 Task: Look for properties with a cot in San Antonio.
Action: Mouse pressed left at (863, 121)
Screenshot: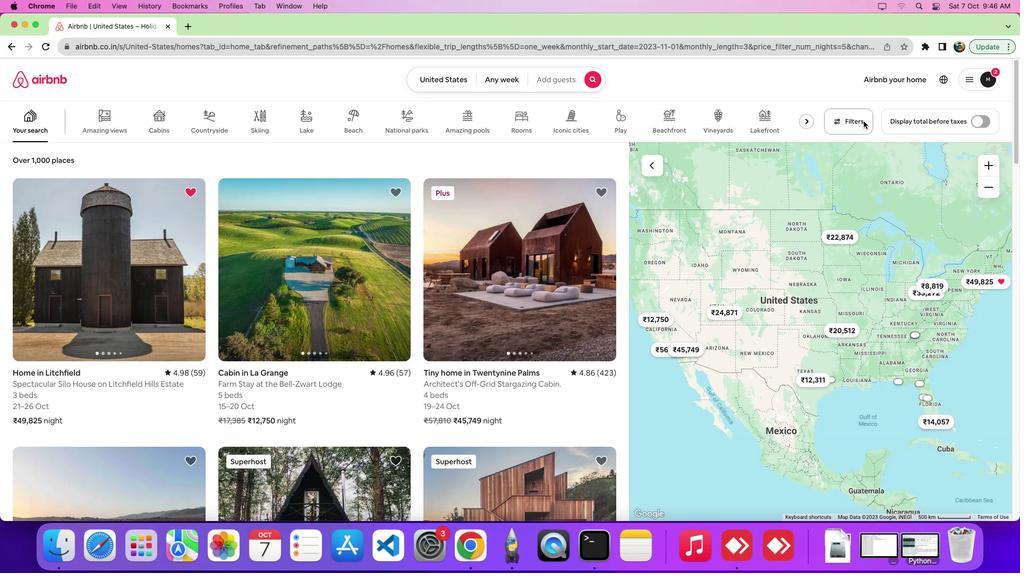 
Action: Mouse pressed left at (863, 121)
Screenshot: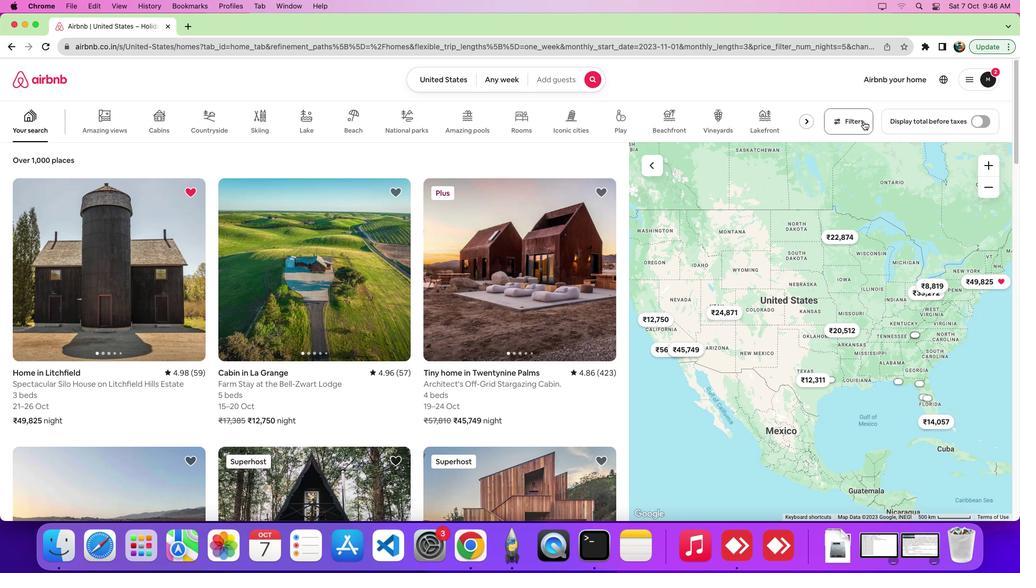 
Action: Mouse moved to (633, 196)
Screenshot: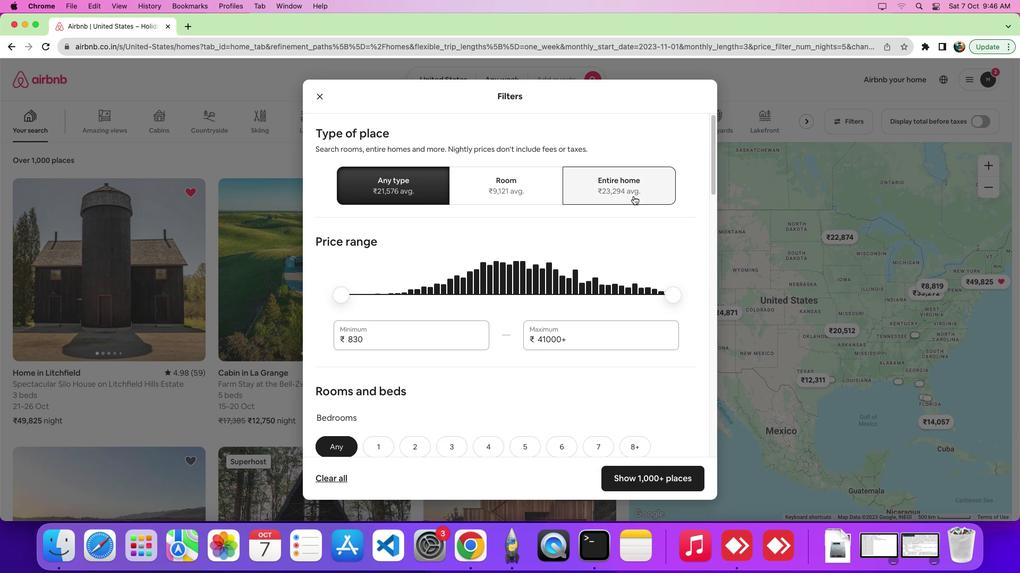 
Action: Mouse pressed left at (633, 196)
Screenshot: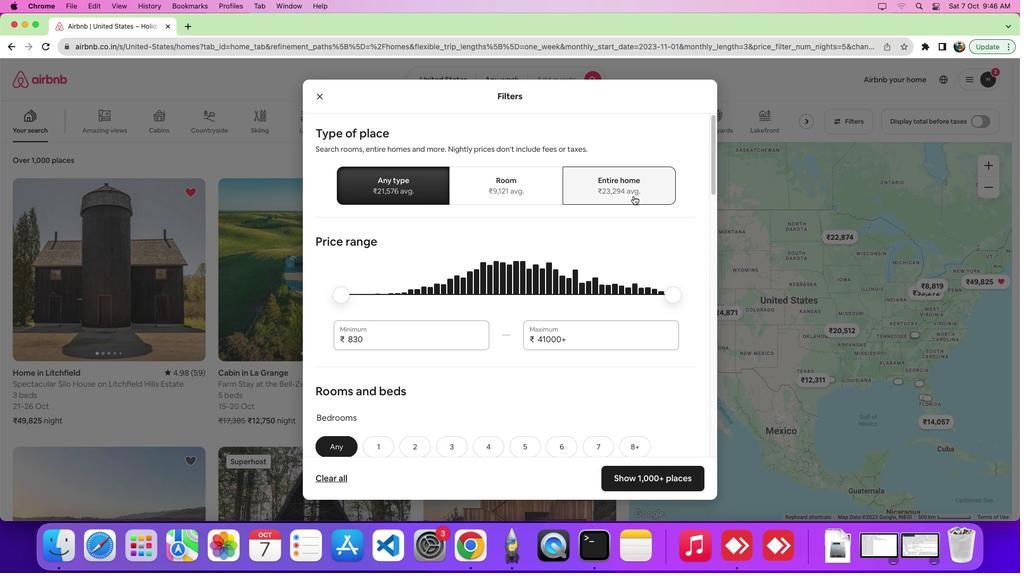 
Action: Mouse moved to (588, 305)
Screenshot: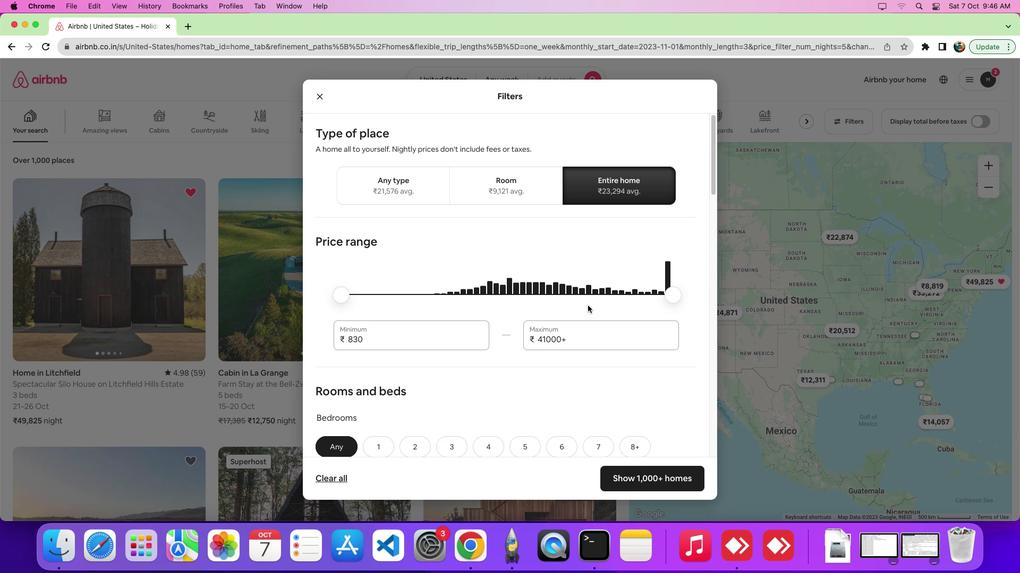 
Action: Mouse scrolled (588, 305) with delta (0, 0)
Screenshot: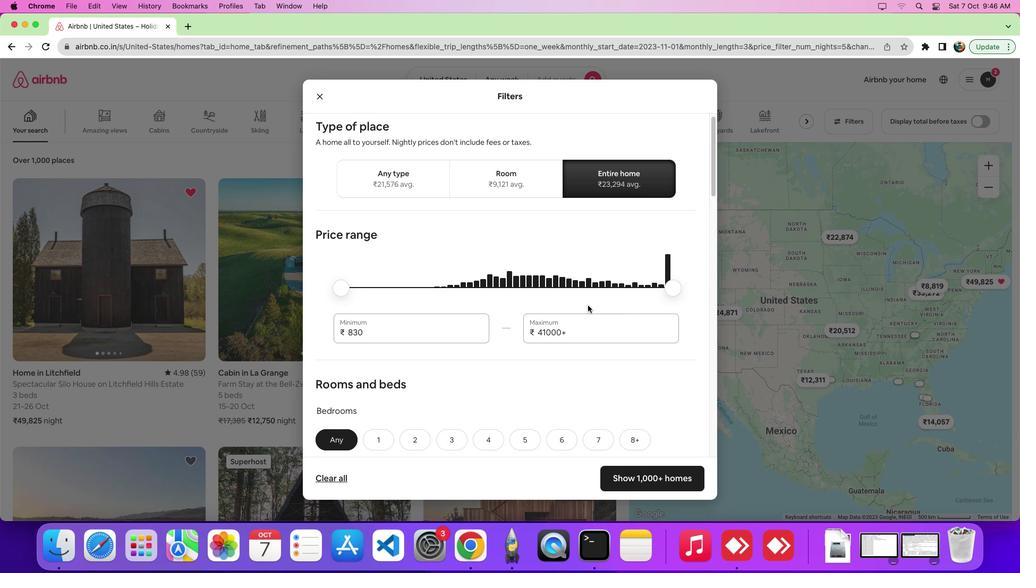 
Action: Mouse scrolled (588, 305) with delta (0, 0)
Screenshot: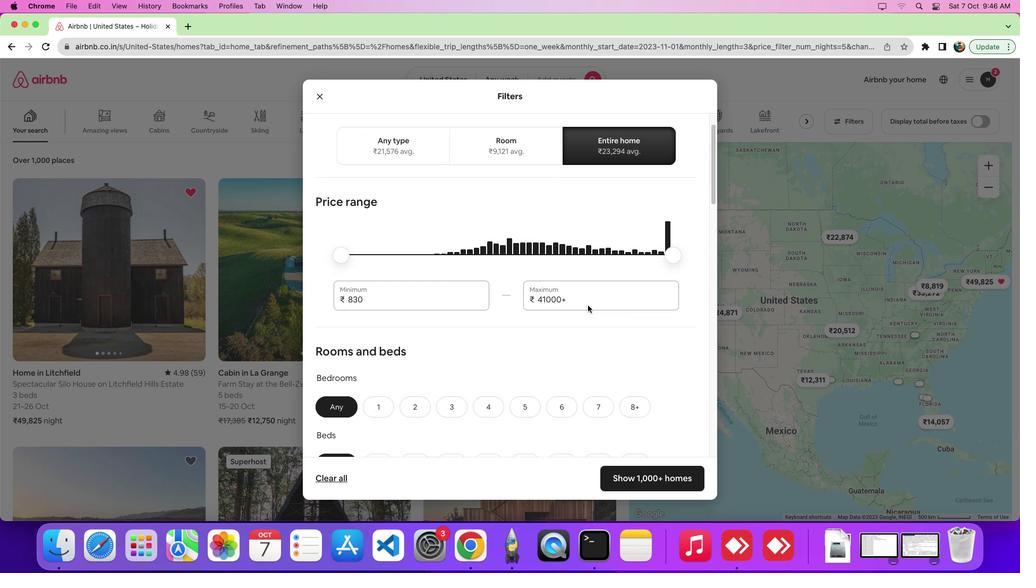 
Action: Mouse scrolled (588, 305) with delta (0, -3)
Screenshot: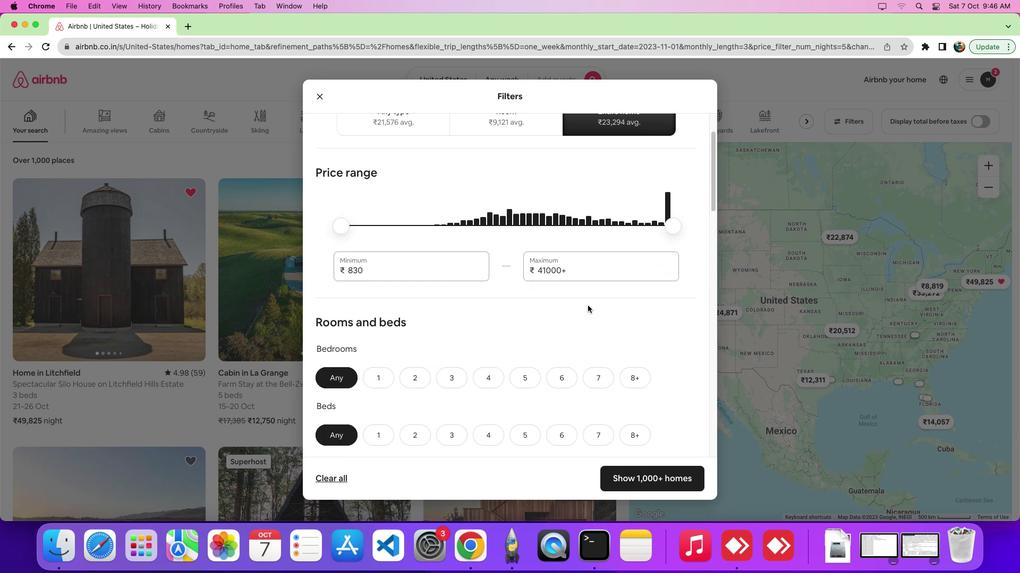 
Action: Mouse scrolled (588, 305) with delta (0, 0)
Screenshot: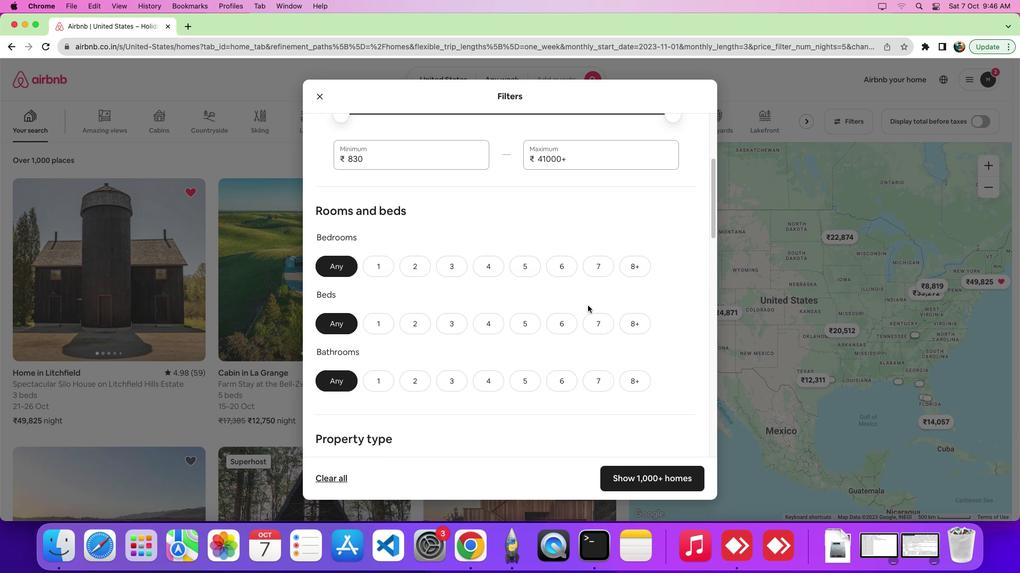 
Action: Mouse moved to (588, 304)
Screenshot: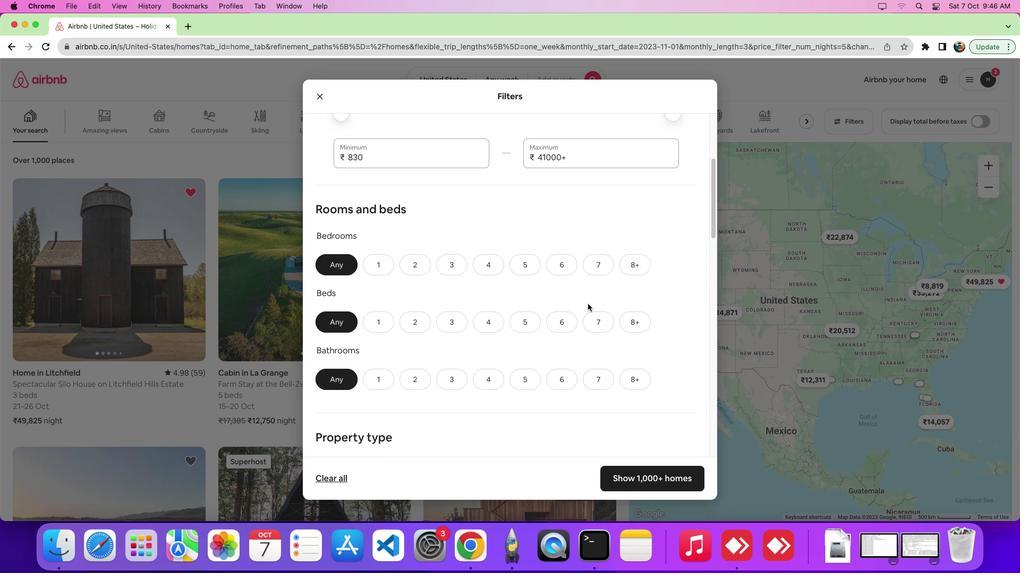 
Action: Mouse scrolled (588, 304) with delta (0, 0)
Screenshot: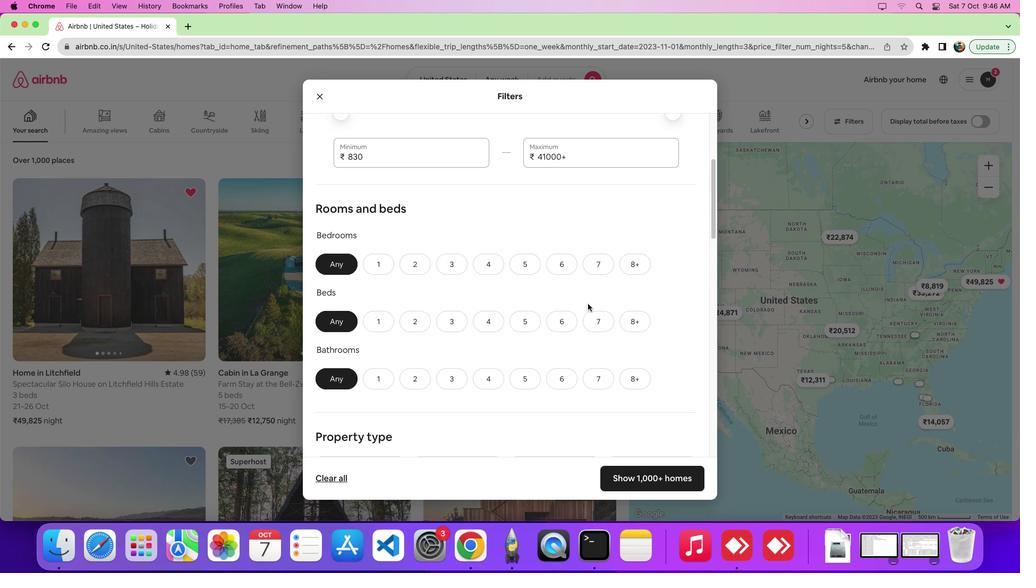 
Action: Mouse scrolled (588, 304) with delta (0, 0)
Screenshot: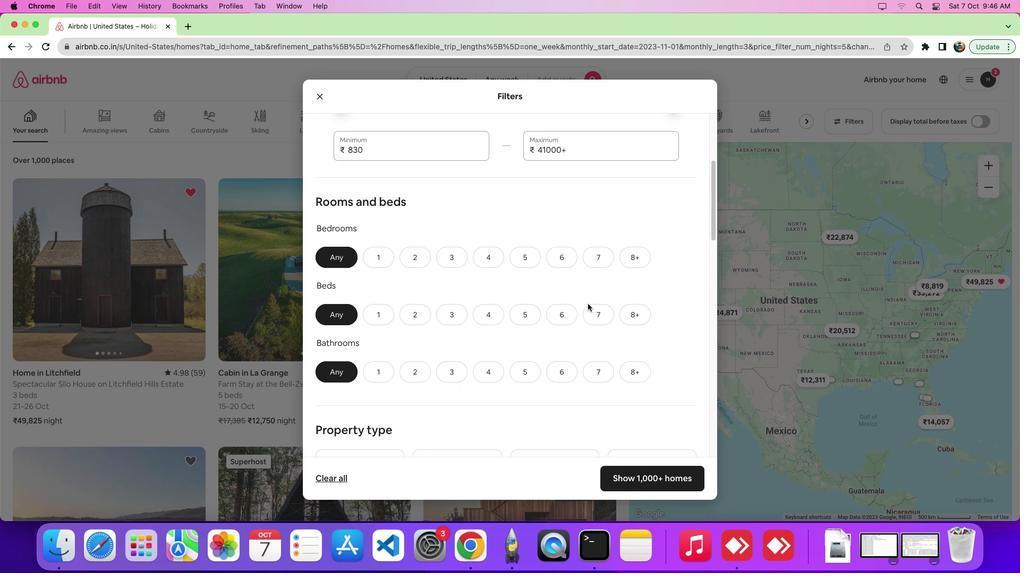 
Action: Mouse scrolled (588, 304) with delta (0, 0)
Screenshot: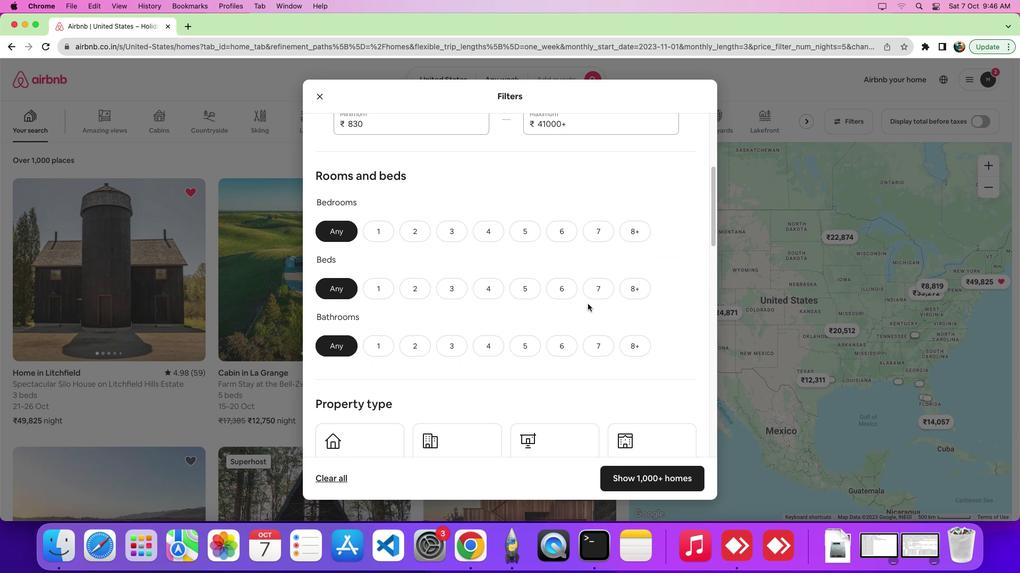 
Action: Mouse scrolled (588, 304) with delta (0, -1)
Screenshot: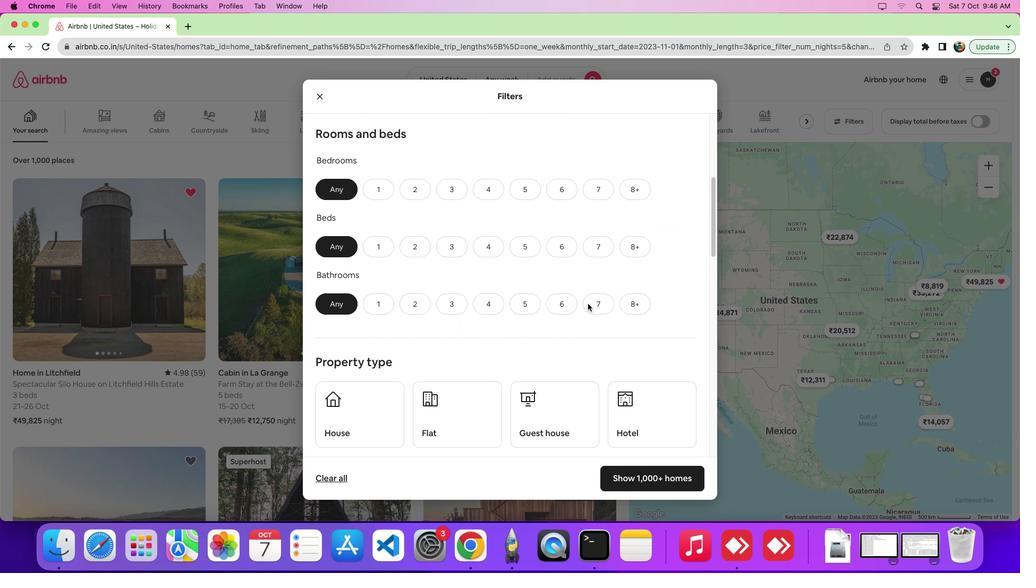 
Action: Mouse scrolled (588, 304) with delta (0, 0)
Screenshot: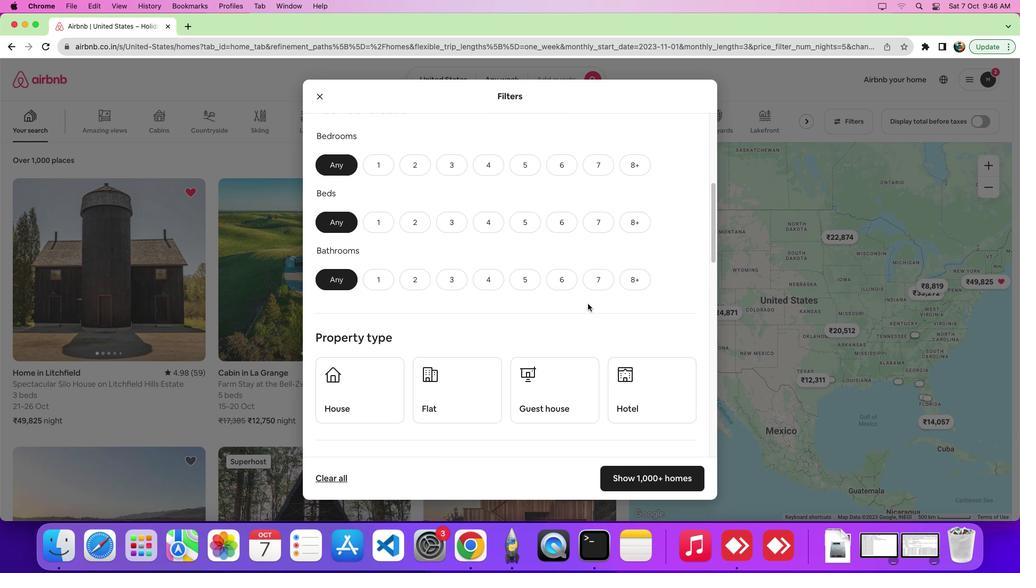 
Action: Mouse scrolled (588, 304) with delta (0, 0)
Screenshot: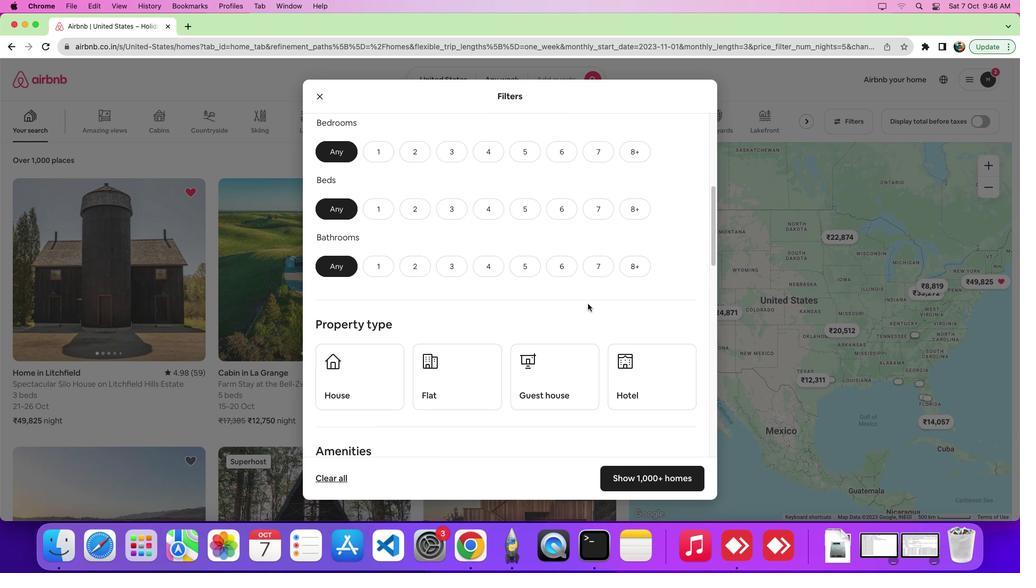 
Action: Mouse scrolled (588, 304) with delta (0, -2)
Screenshot: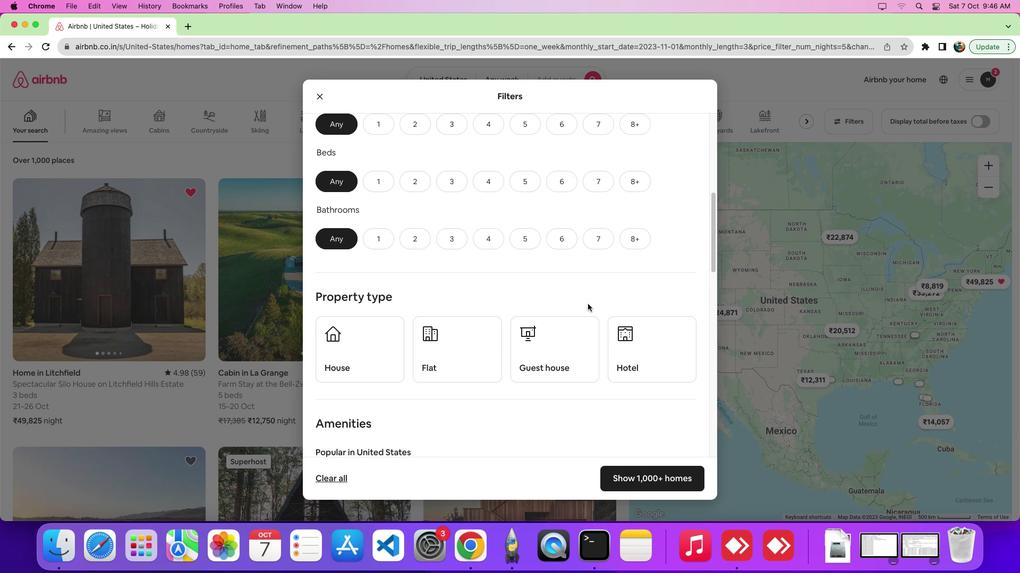 
Action: Mouse scrolled (588, 304) with delta (0, 0)
Screenshot: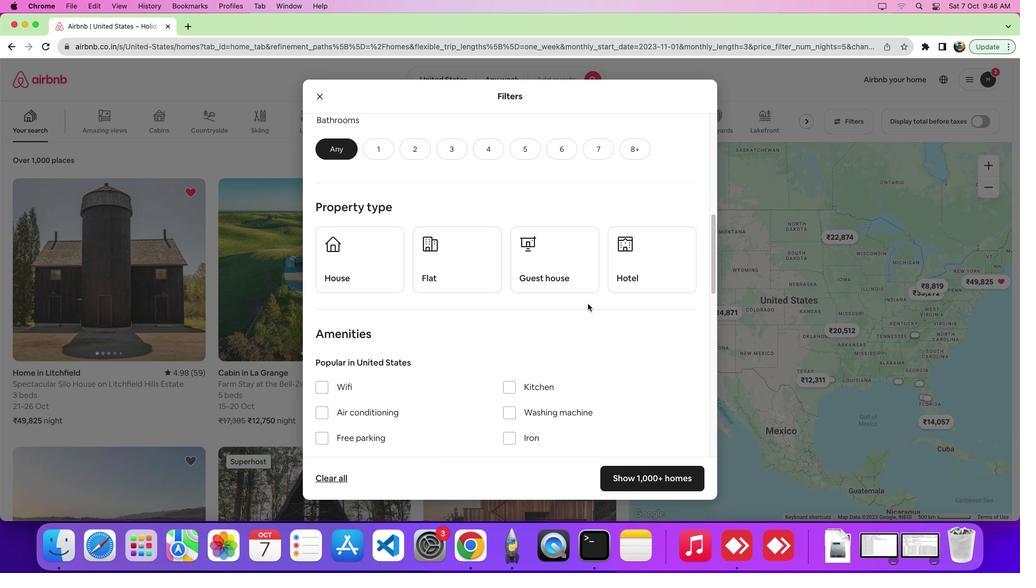 
Action: Mouse scrolled (588, 304) with delta (0, 0)
Screenshot: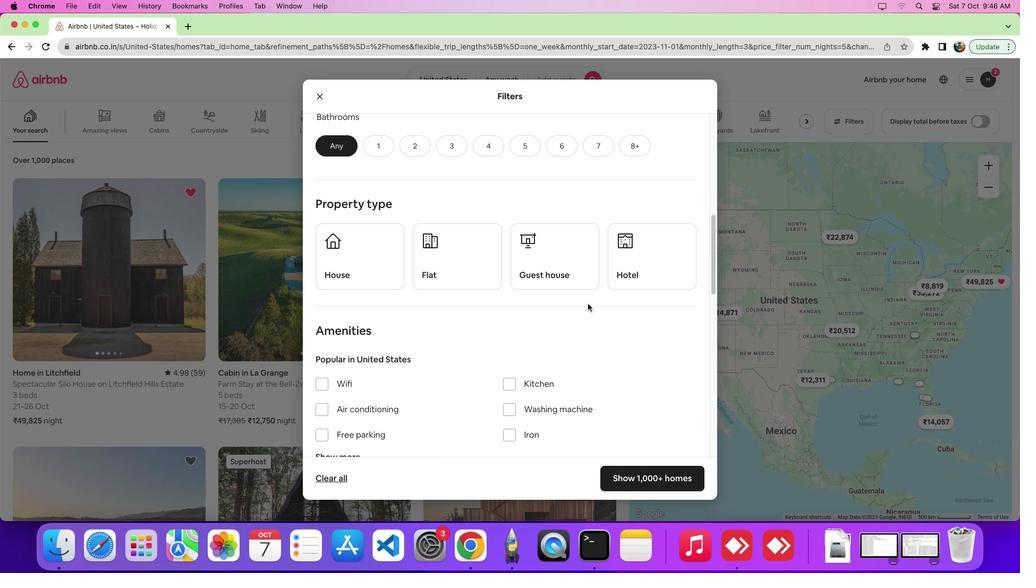 
Action: Mouse scrolled (588, 304) with delta (0, -2)
Screenshot: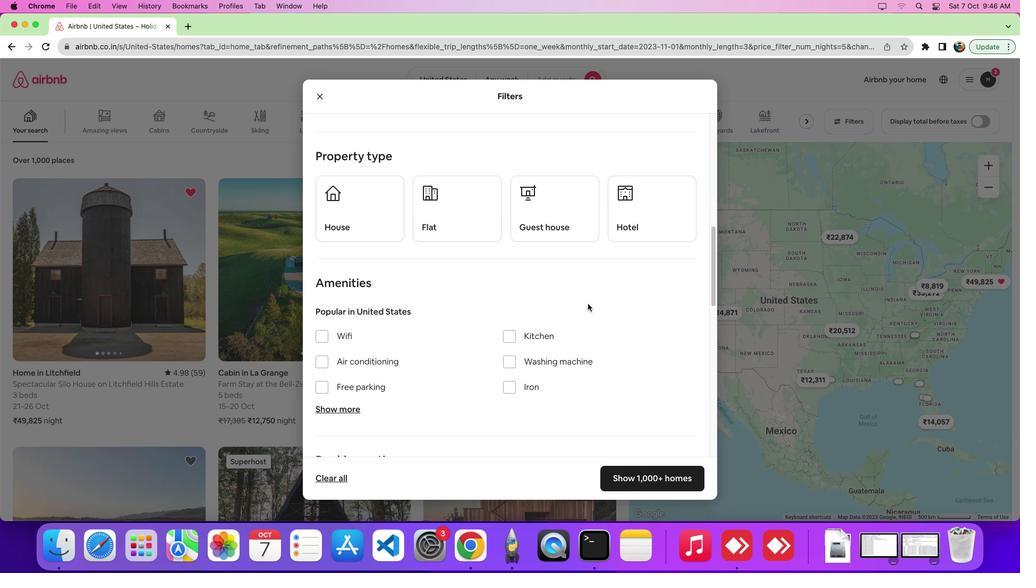
Action: Mouse moved to (344, 333)
Screenshot: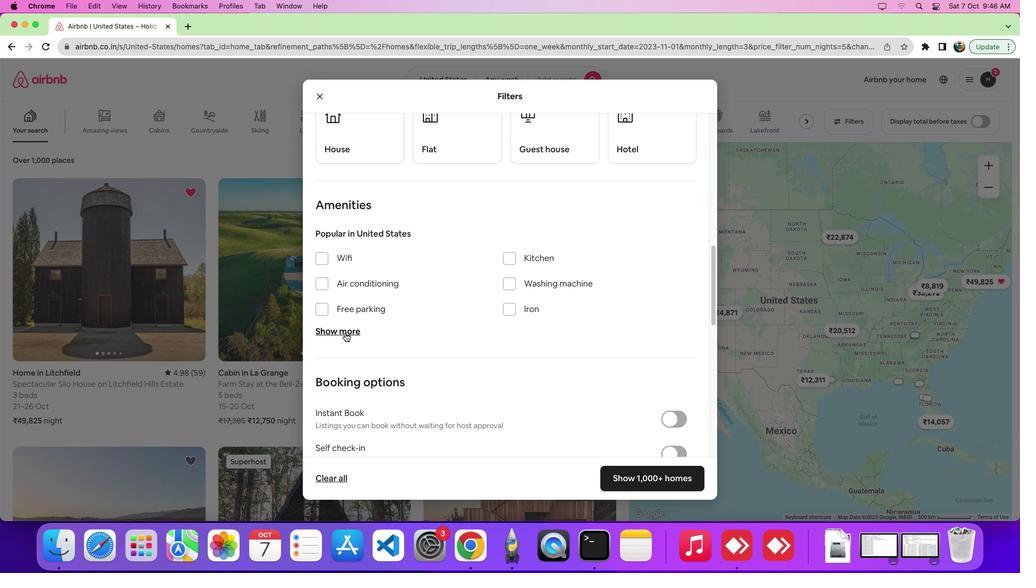 
Action: Mouse pressed left at (344, 333)
Screenshot: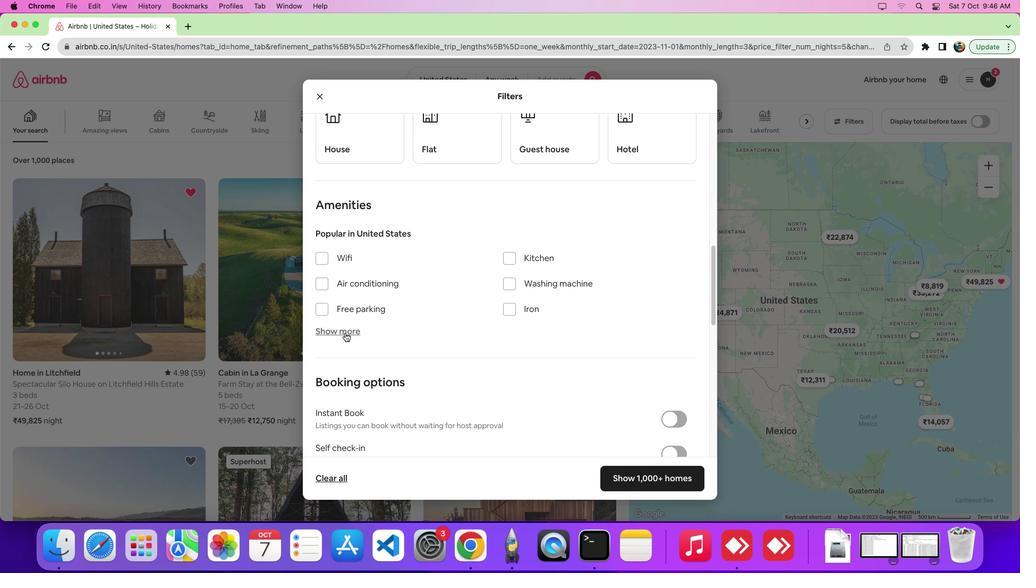 
Action: Mouse moved to (536, 358)
Screenshot: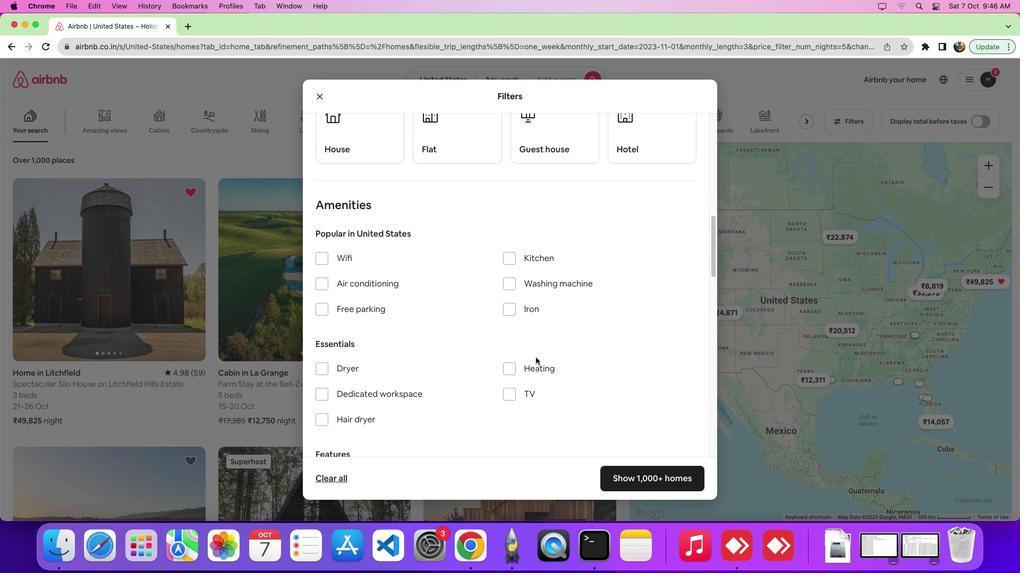 
Action: Mouse scrolled (536, 358) with delta (0, 0)
Screenshot: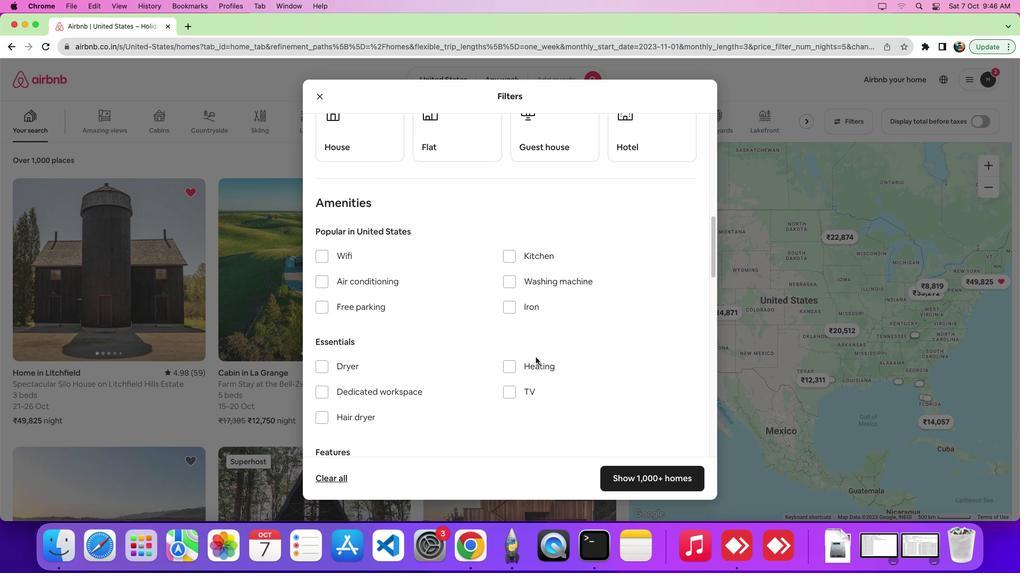 
Action: Mouse scrolled (536, 358) with delta (0, 0)
Screenshot: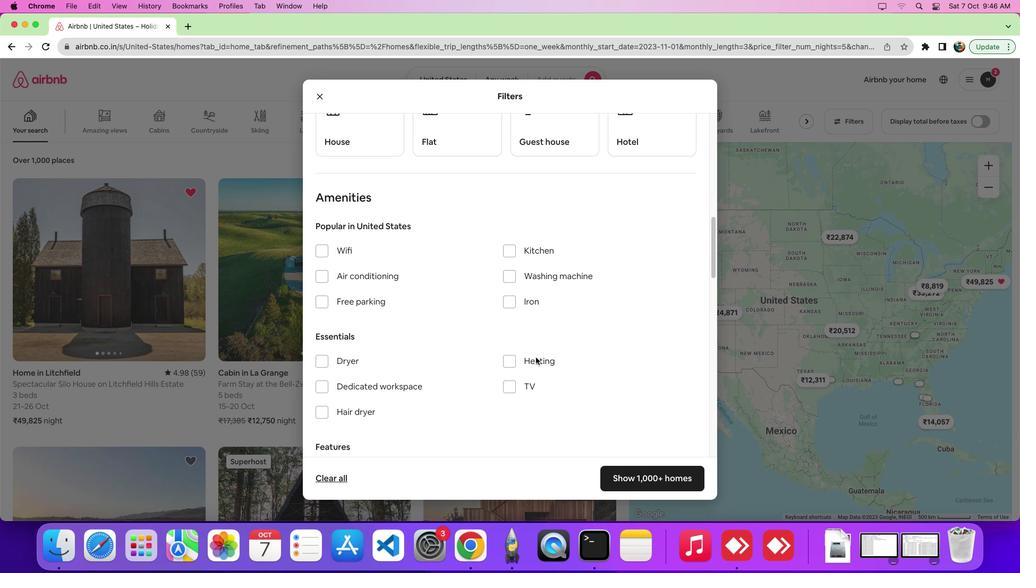 
Action: Mouse scrolled (536, 358) with delta (0, -1)
Screenshot: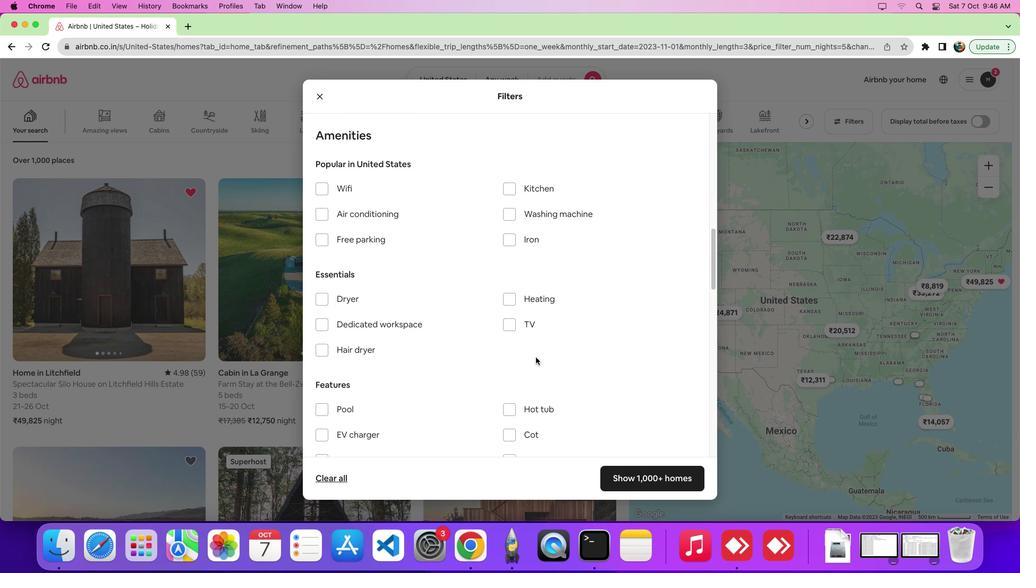
Action: Mouse scrolled (536, 358) with delta (0, 0)
Screenshot: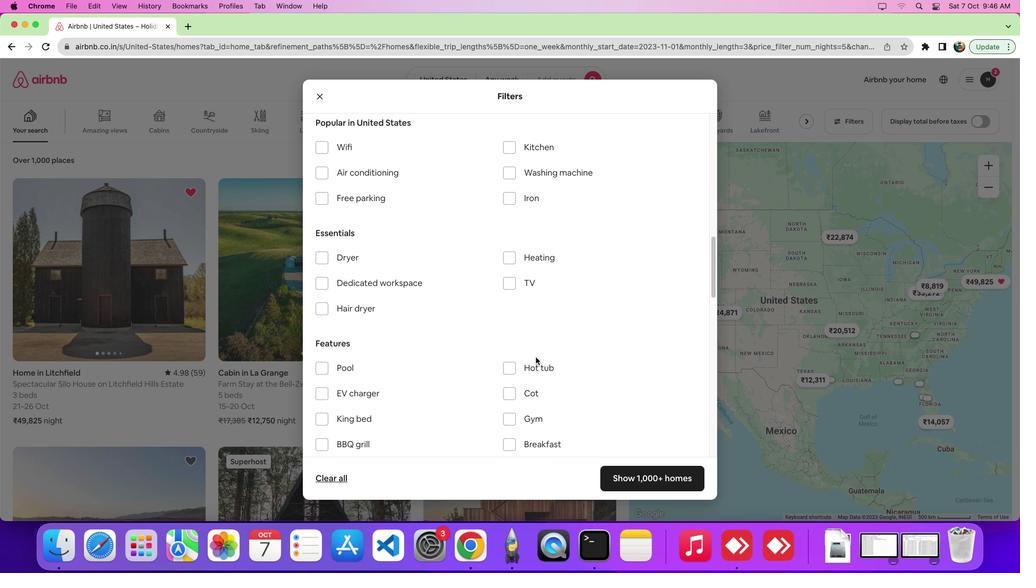 
Action: Mouse scrolled (536, 358) with delta (0, 0)
Screenshot: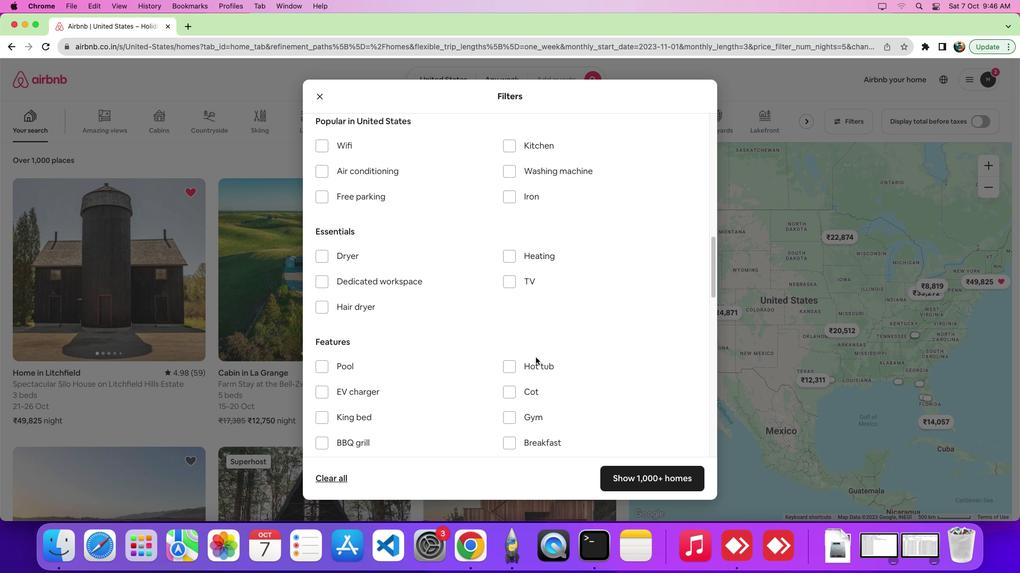 
Action: Mouse scrolled (536, 358) with delta (0, 0)
Screenshot: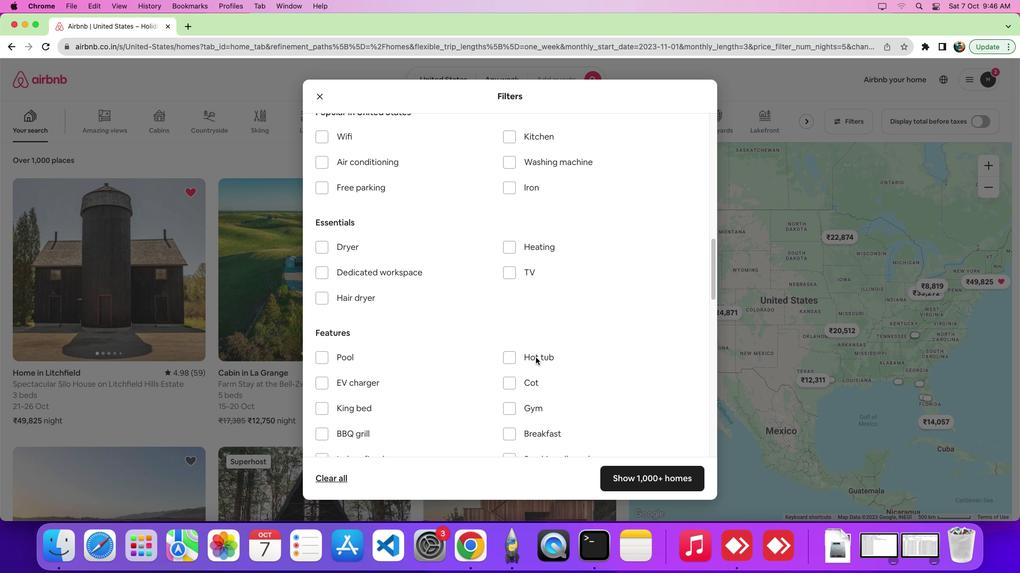 
Action: Mouse moved to (471, 333)
Screenshot: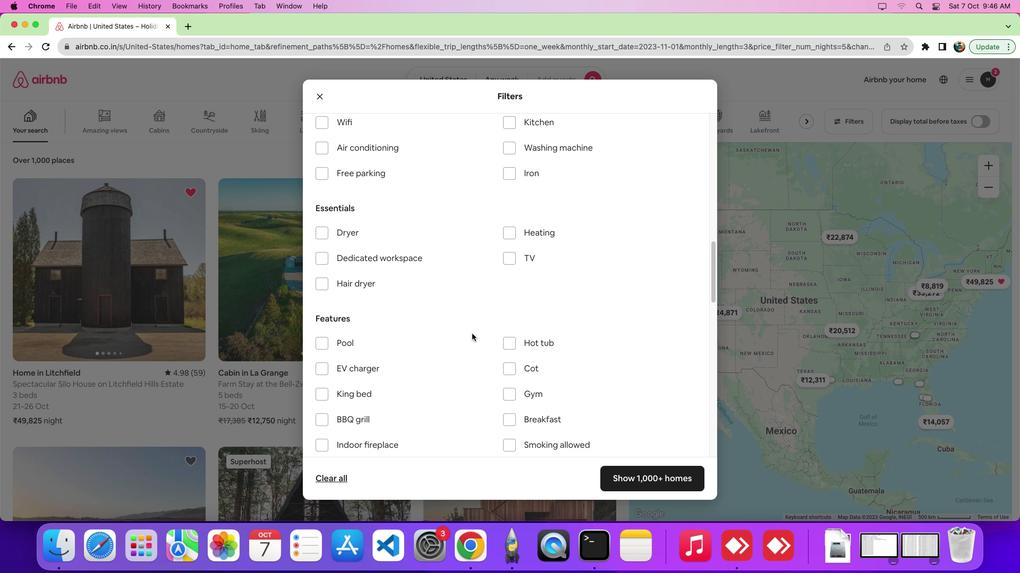 
Action: Mouse scrolled (471, 333) with delta (0, 0)
Screenshot: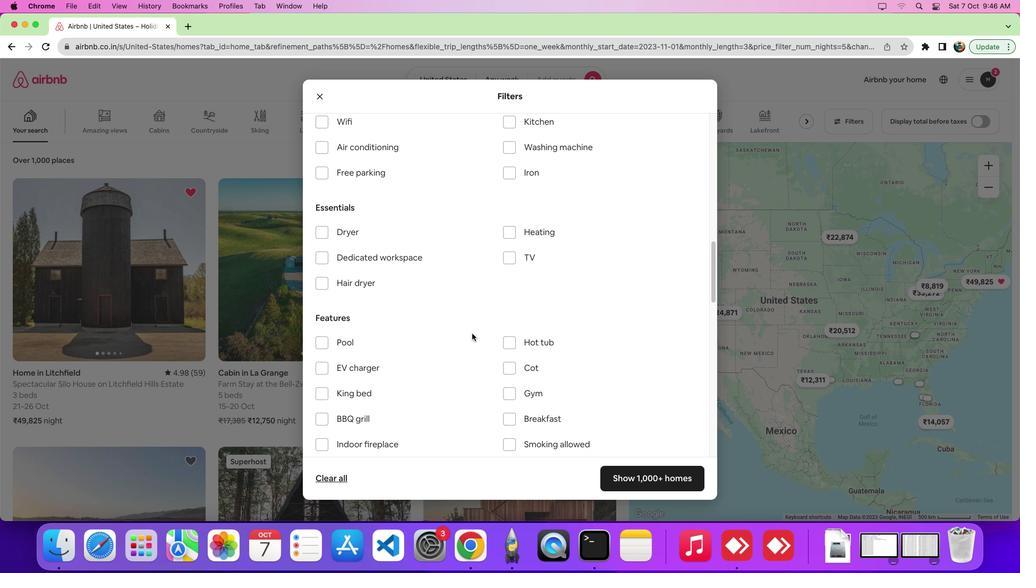 
Action: Mouse scrolled (471, 333) with delta (0, 0)
Screenshot: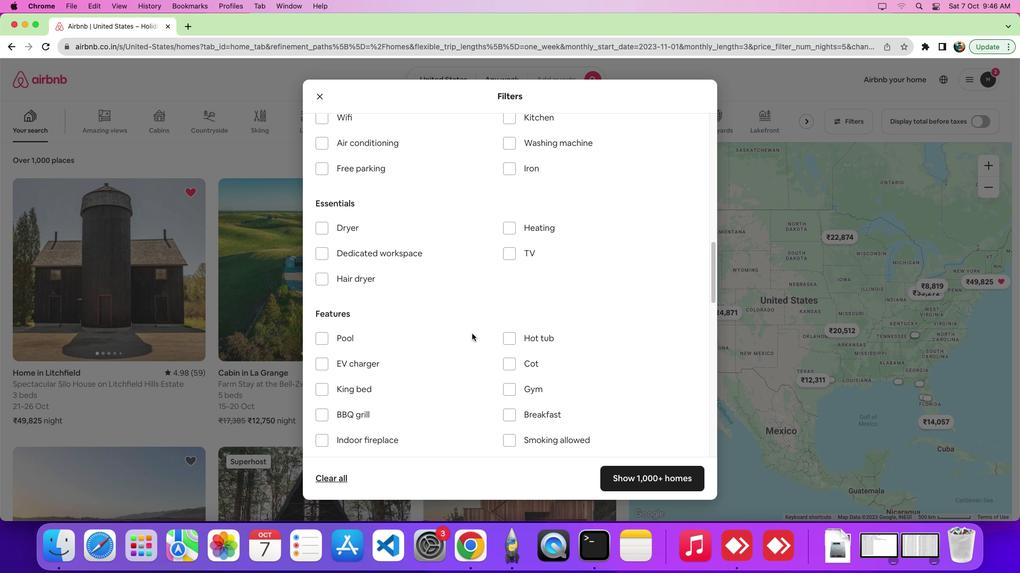 
Action: Mouse scrolled (471, 333) with delta (0, 0)
Screenshot: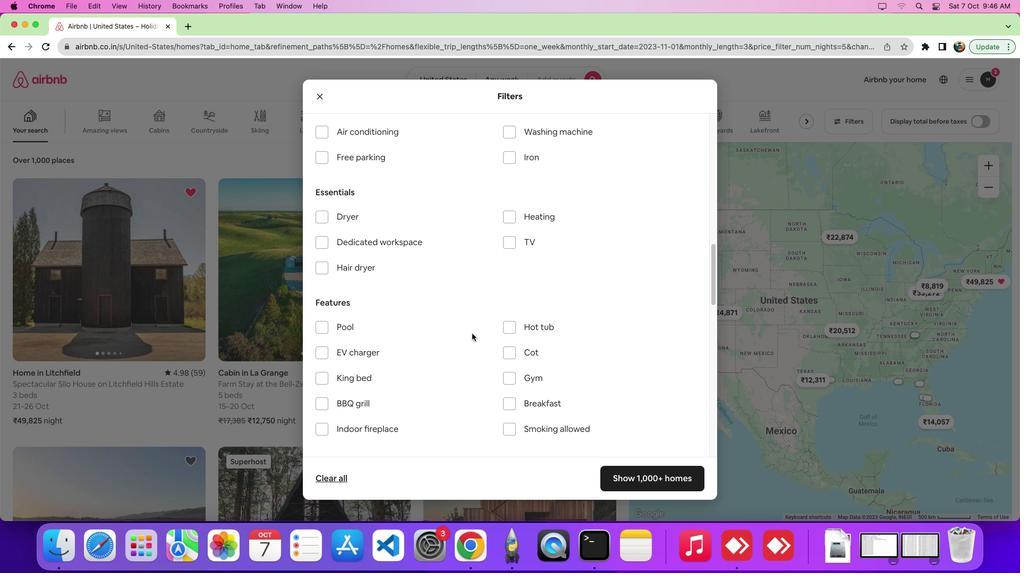 
Action: Mouse moved to (513, 332)
Screenshot: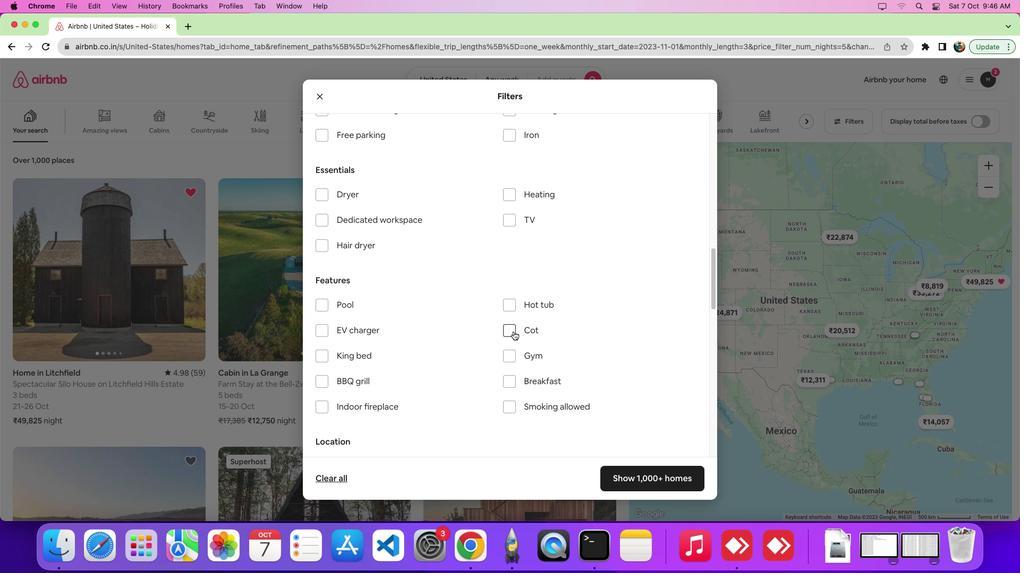 
Action: Mouse pressed left at (513, 332)
Screenshot: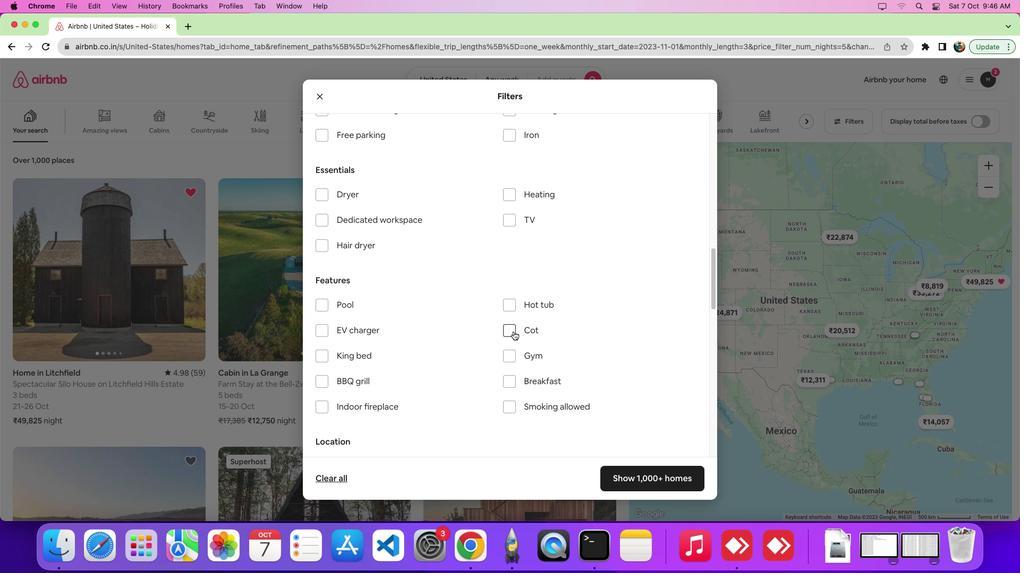 
Action: Mouse moved to (644, 474)
Screenshot: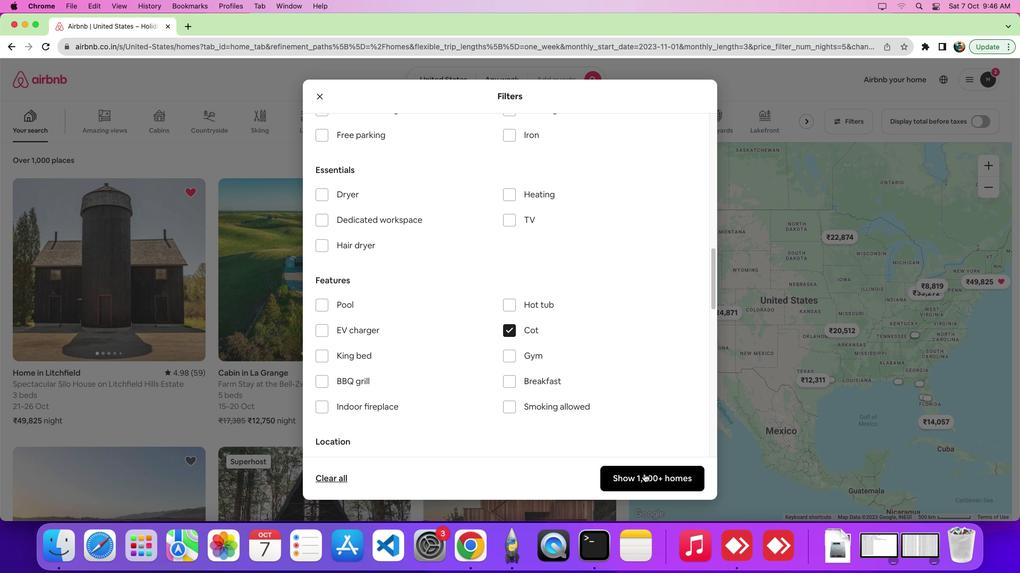 
Action: Mouse pressed left at (644, 474)
Screenshot: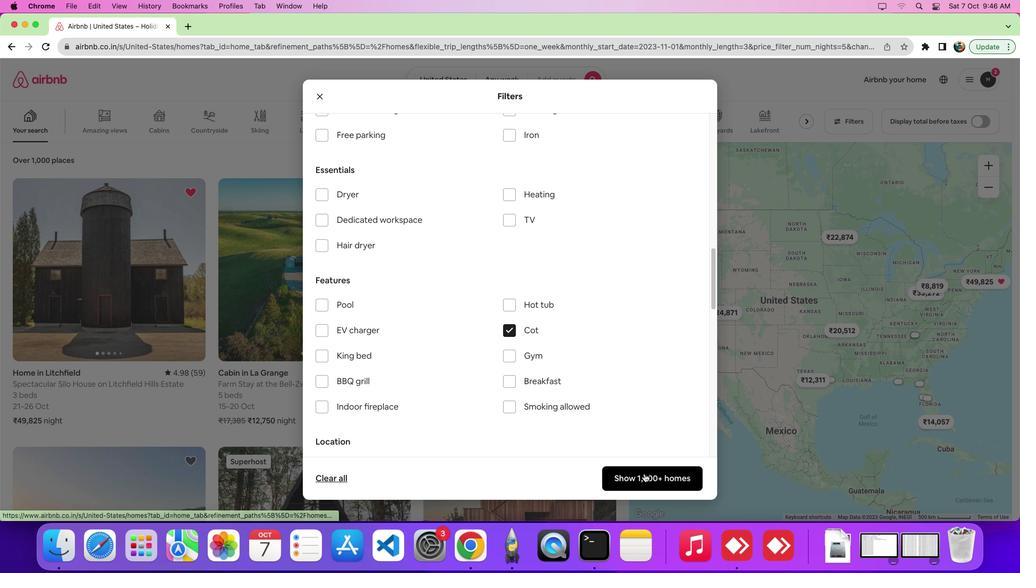 
Action: Mouse moved to (607, 414)
Screenshot: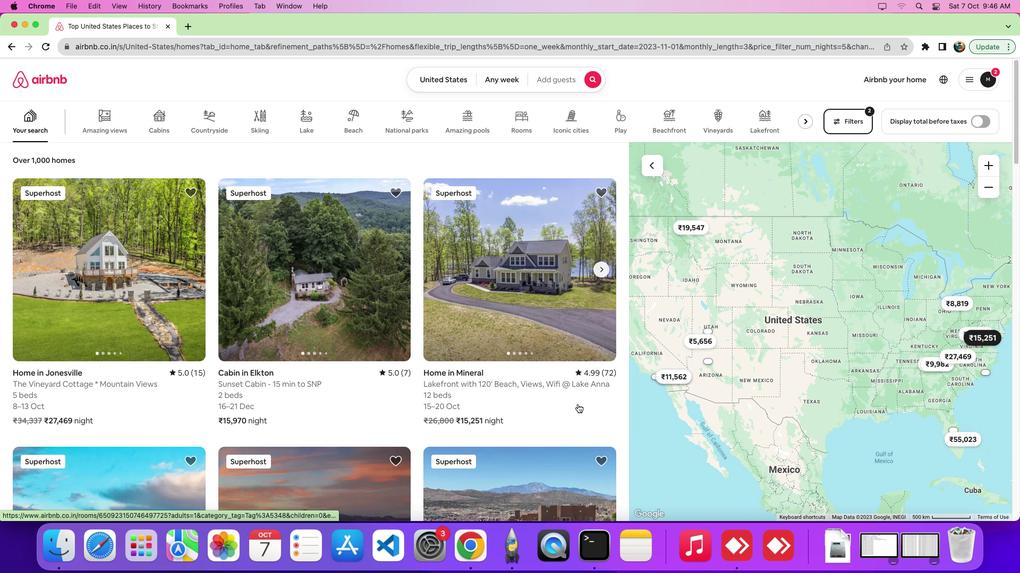
